 Task: Start in the project TrailPlan the sprint 'Sprint for Success', with a duration of 3 weeks.
Action: Mouse moved to (265, 259)
Screenshot: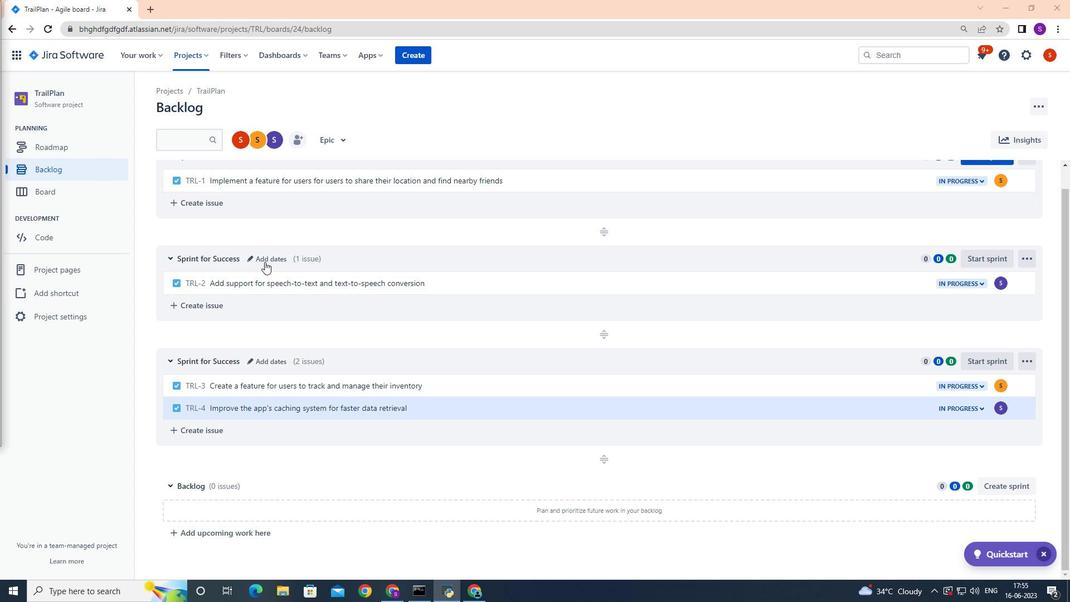 
Action: Mouse pressed left at (265, 259)
Screenshot: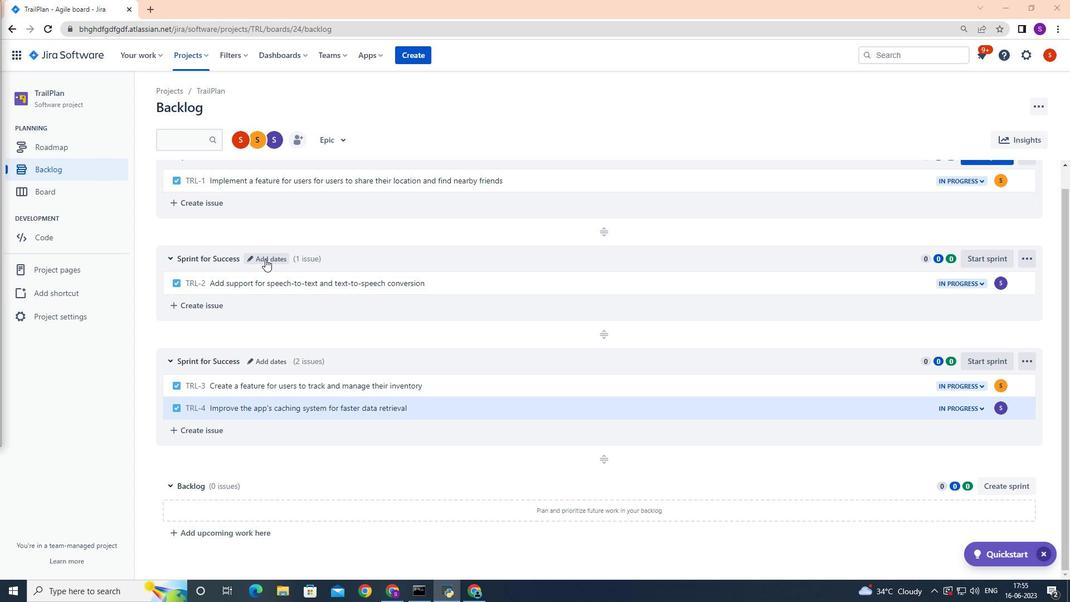
Action: Mouse moved to (506, 176)
Screenshot: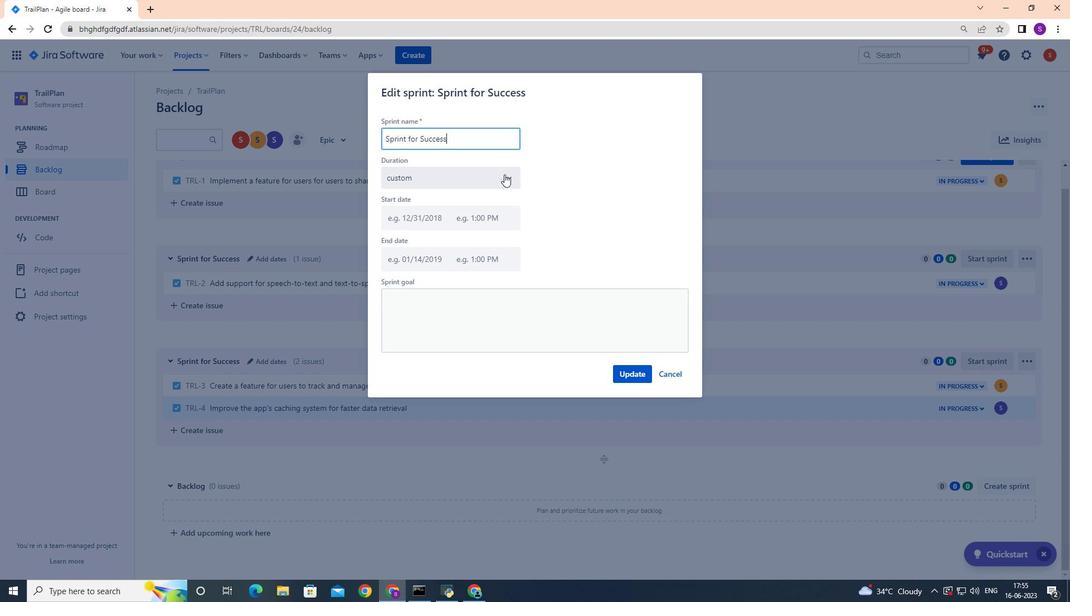 
Action: Mouse pressed left at (506, 176)
Screenshot: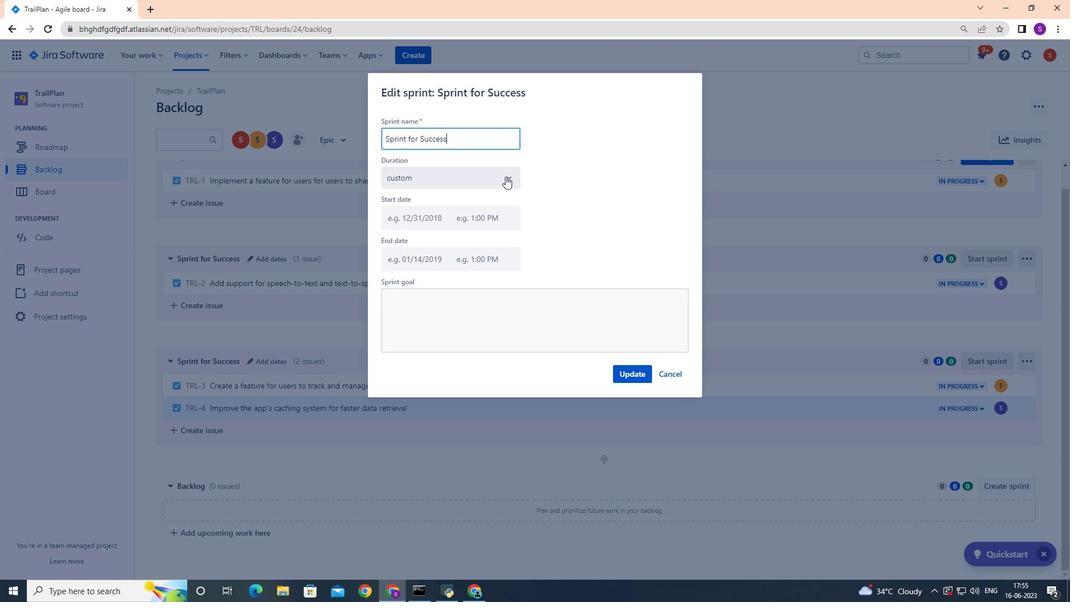 
Action: Mouse moved to (476, 246)
Screenshot: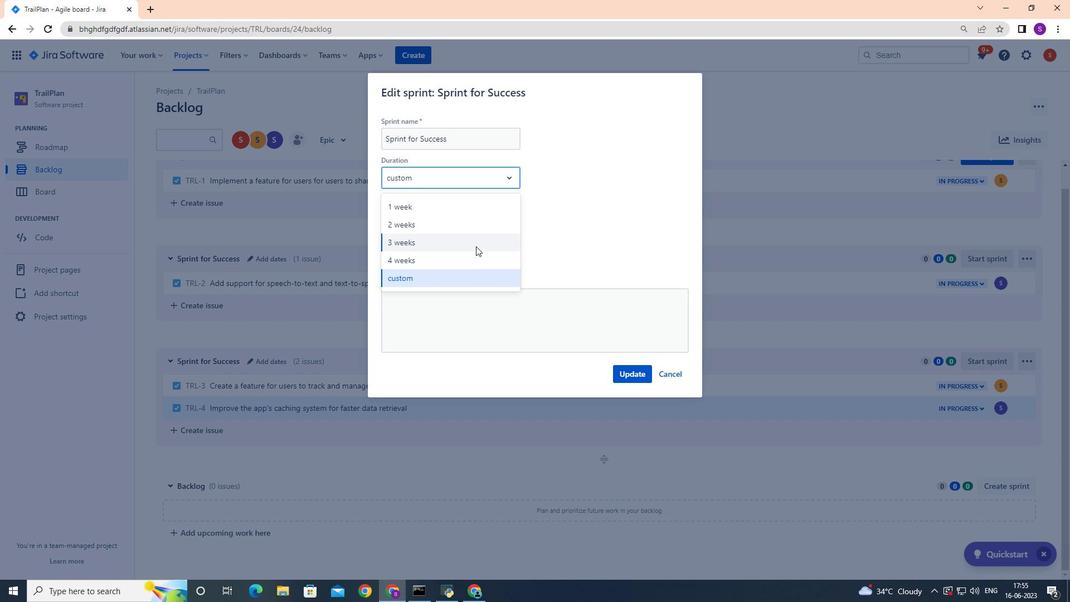 
Action: Mouse pressed left at (476, 246)
Screenshot: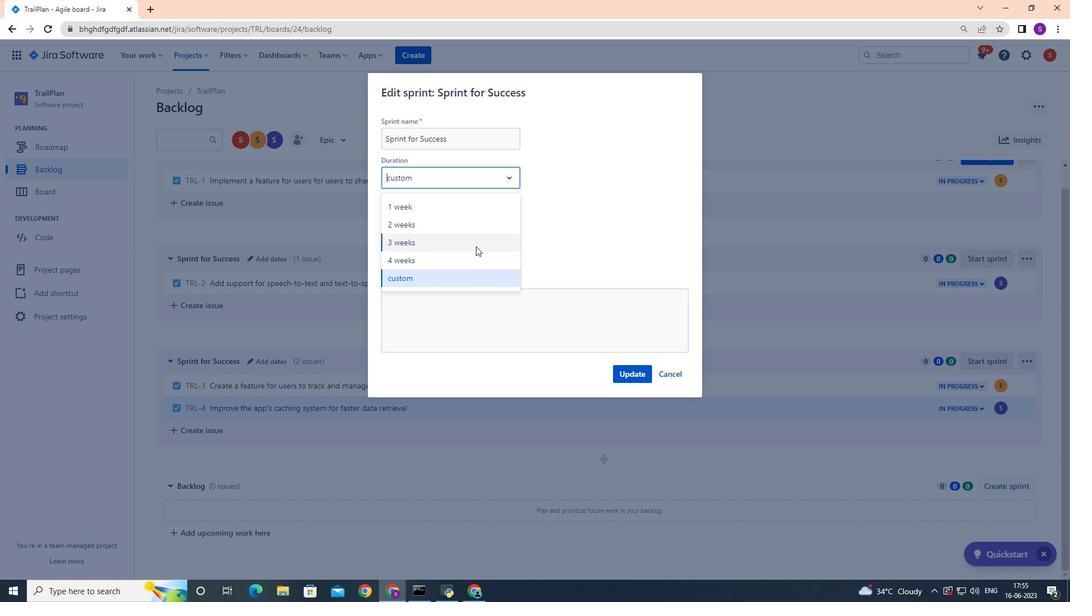 
Action: Mouse moved to (620, 370)
Screenshot: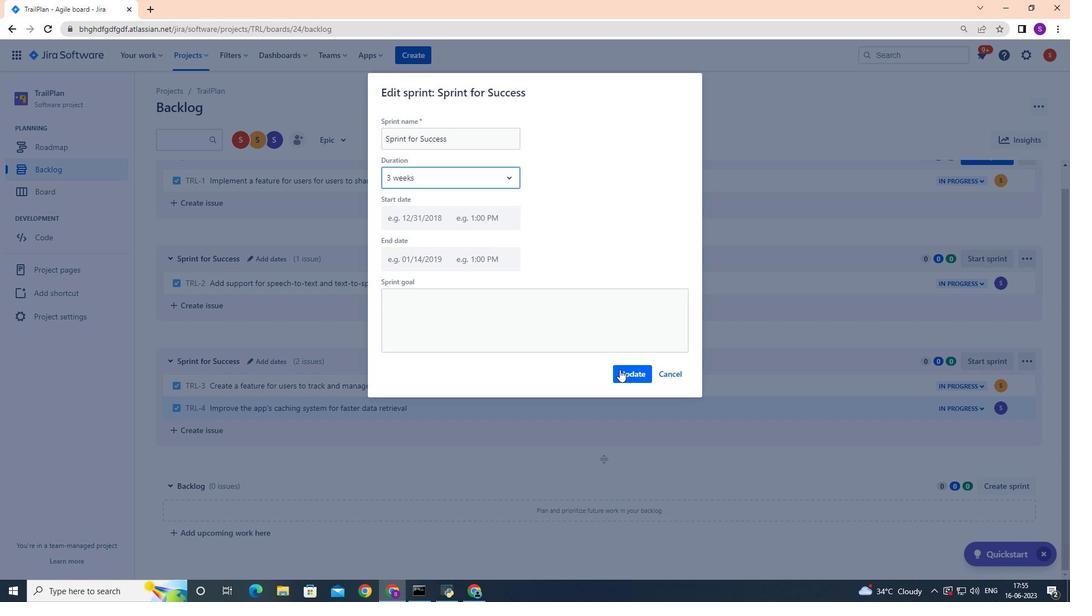 
Action: Mouse pressed left at (620, 370)
Screenshot: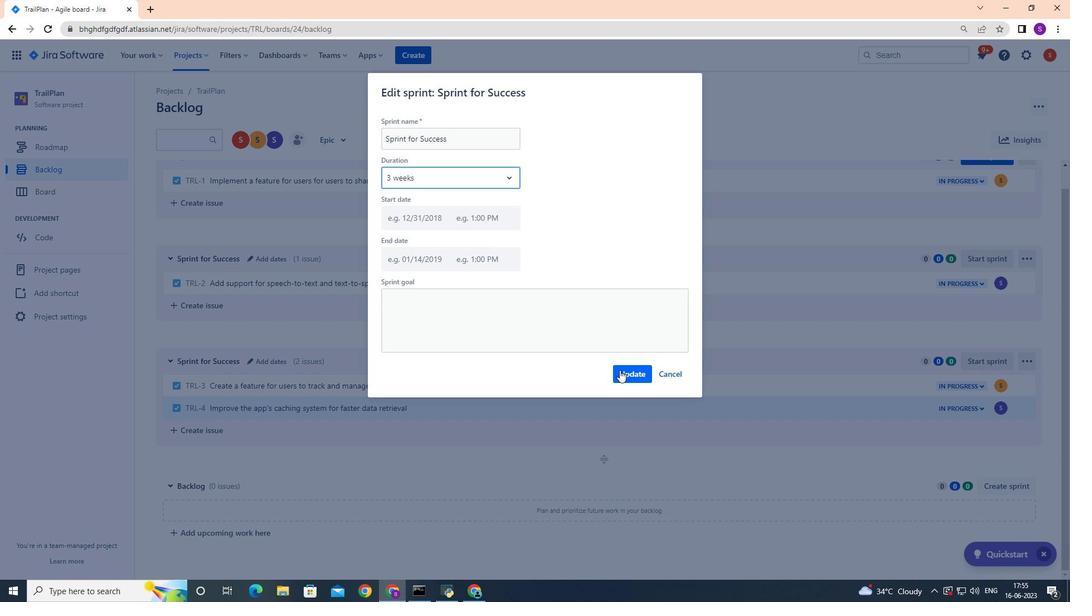
Action: Mouse moved to (619, 370)
Screenshot: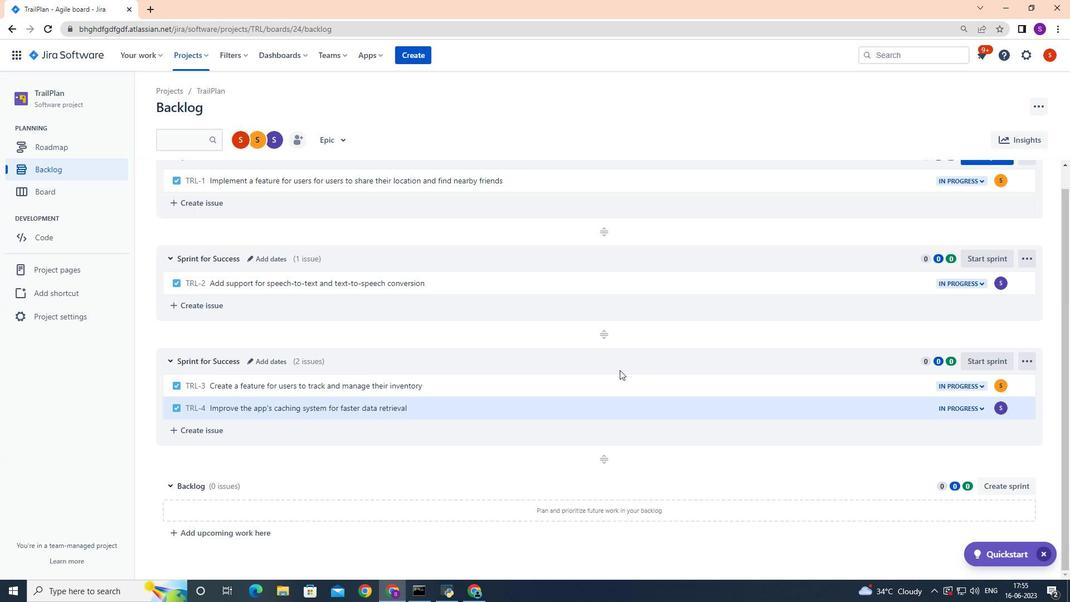 
